 Task: Create List Market Research in Board Knowledge Base Software to Workspace External Affairs. Create List Competitive Analysis in Board Customer Churn Analysis to Workspace External Affairs. Create List Industry Analysis in Board Sales Team Training and Development to Workspace External Affairs
Action: Mouse moved to (714, 256)
Screenshot: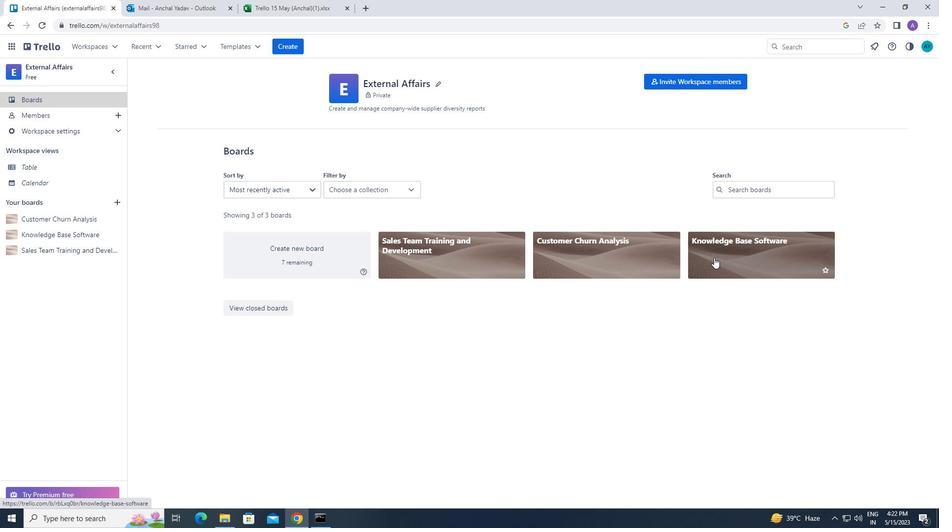 
Action: Mouse pressed left at (714, 256)
Screenshot: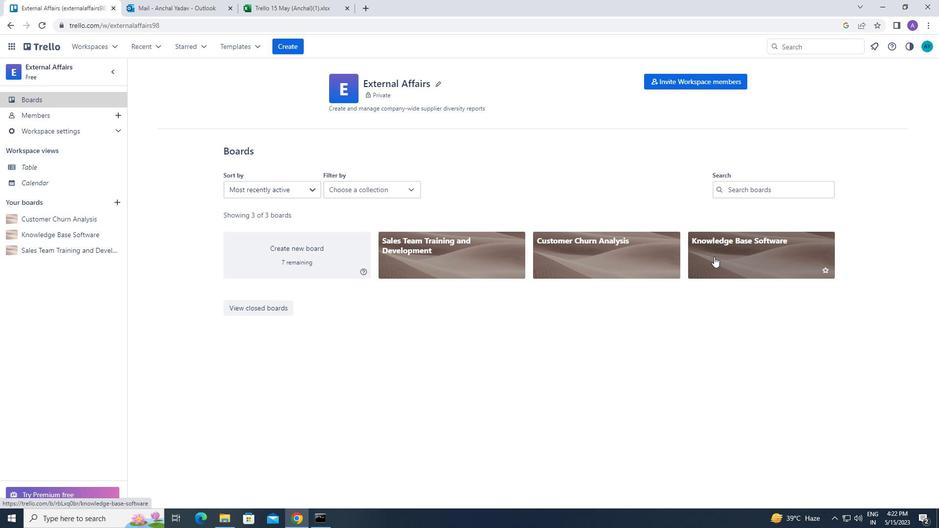 
Action: Mouse moved to (163, 100)
Screenshot: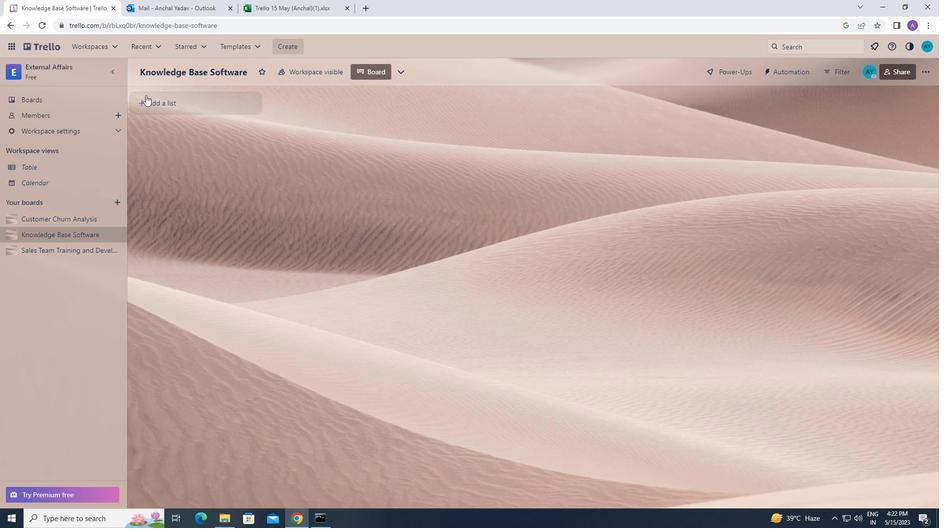
Action: Mouse pressed left at (163, 100)
Screenshot: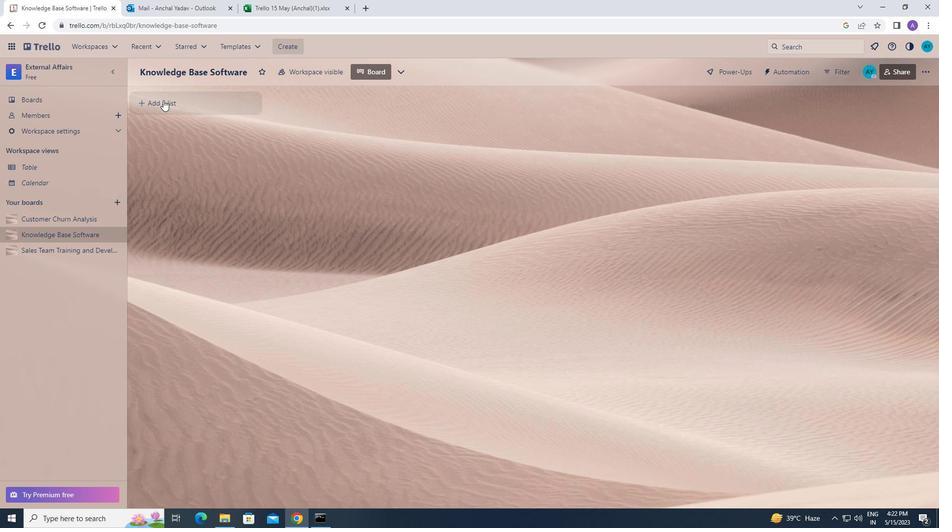 
Action: Mouse moved to (176, 103)
Screenshot: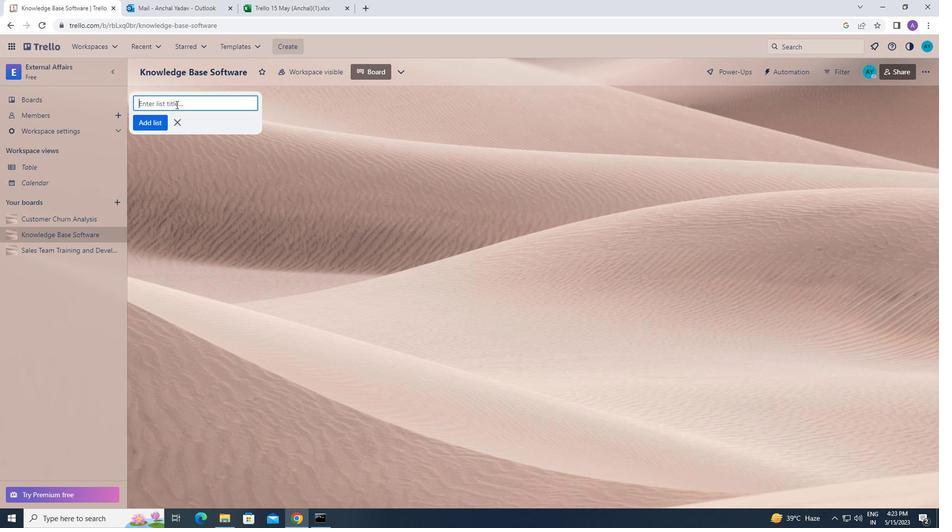 
Action: Mouse pressed left at (176, 103)
Screenshot: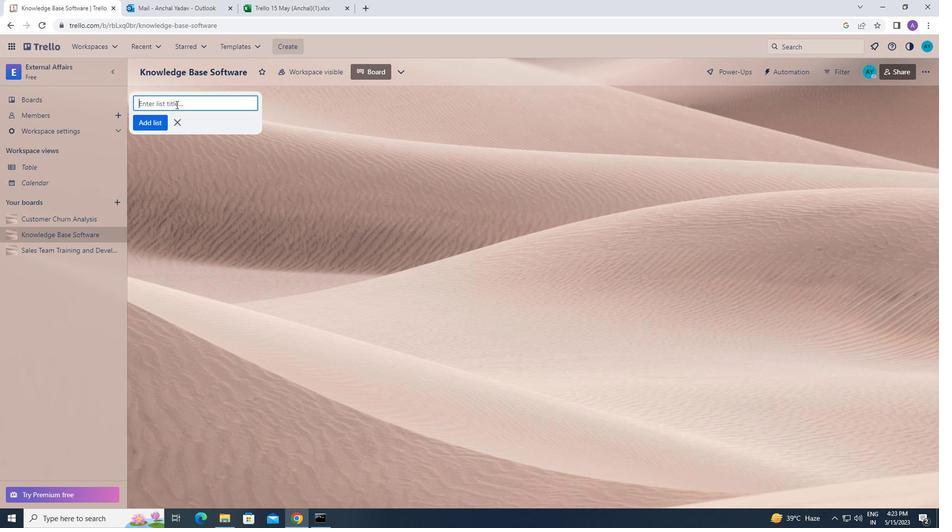 
Action: Key pressed <Key.caps_lock><Key.caps_lock>m<Key.caps_lock>arket<Key.space><Key.caps_lock>r
Screenshot: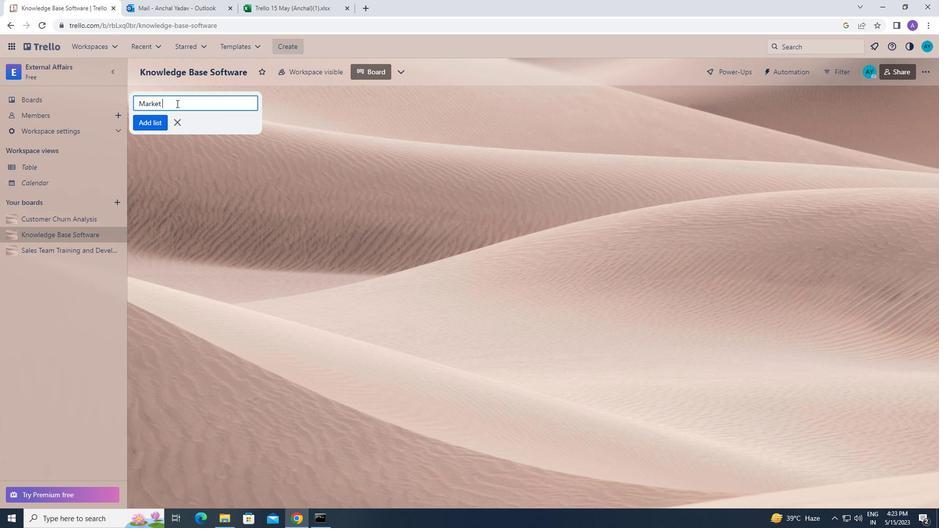 
Action: Mouse moved to (322, 165)
Screenshot: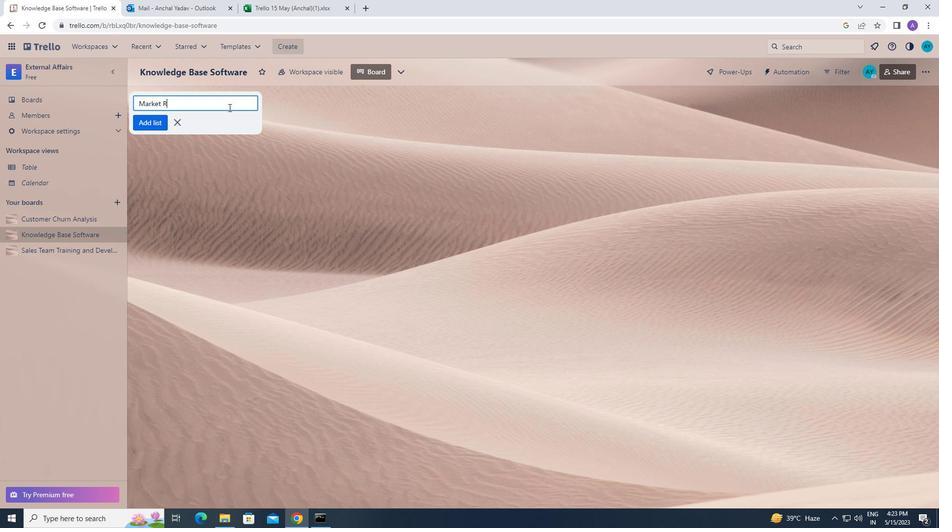 
Action: Key pressed <Key.caps_lock>esearch
Screenshot: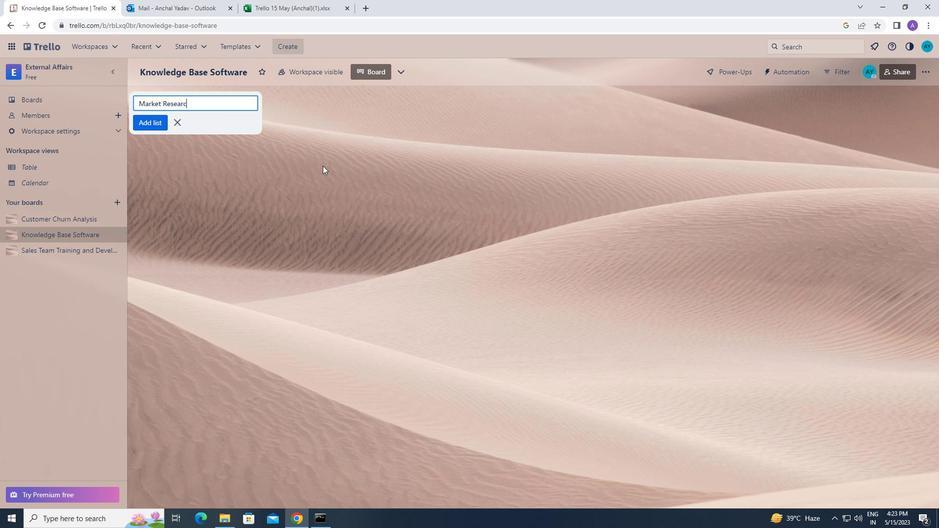 
Action: Mouse moved to (152, 127)
Screenshot: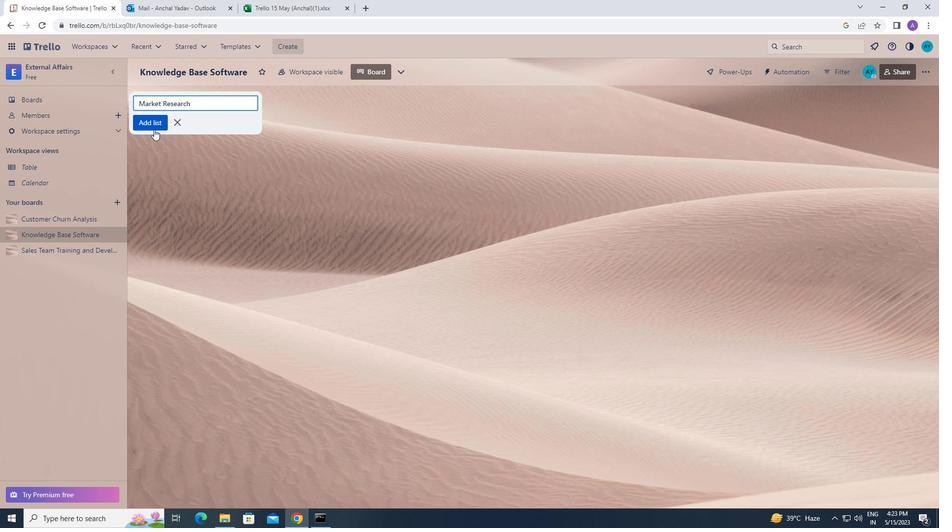 
Action: Mouse pressed left at (152, 127)
Screenshot: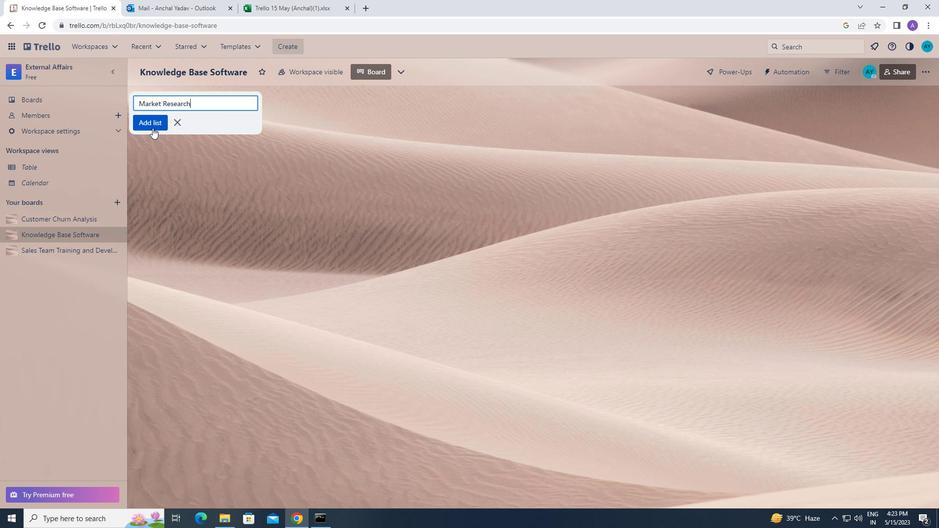 
Action: Mouse moved to (85, 45)
Screenshot: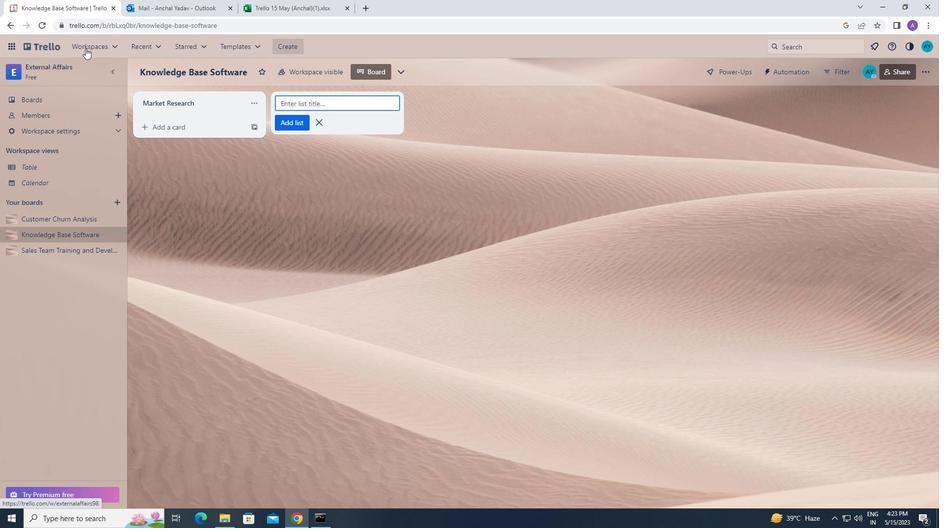 
Action: Mouse pressed left at (85, 45)
Screenshot: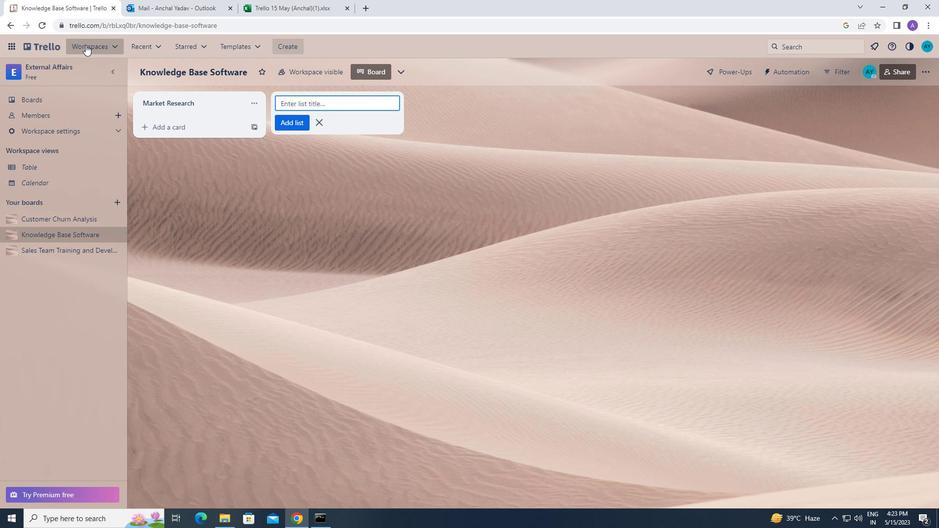 
Action: Mouse moved to (140, 316)
Screenshot: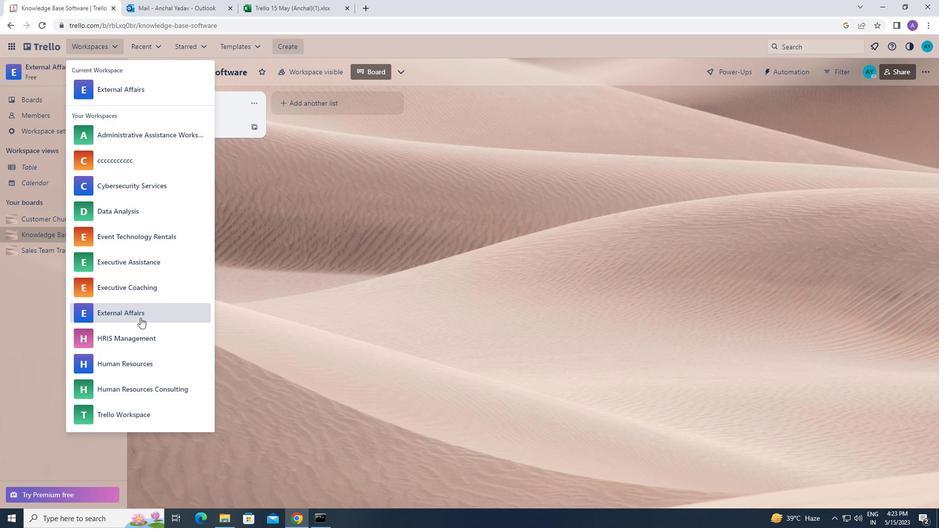
Action: Mouse pressed left at (140, 316)
Screenshot: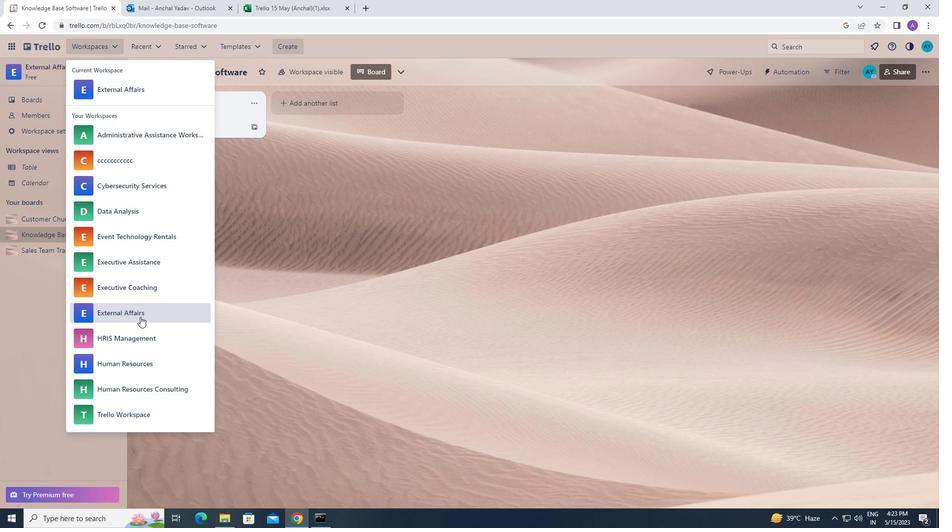
Action: Mouse moved to (577, 251)
Screenshot: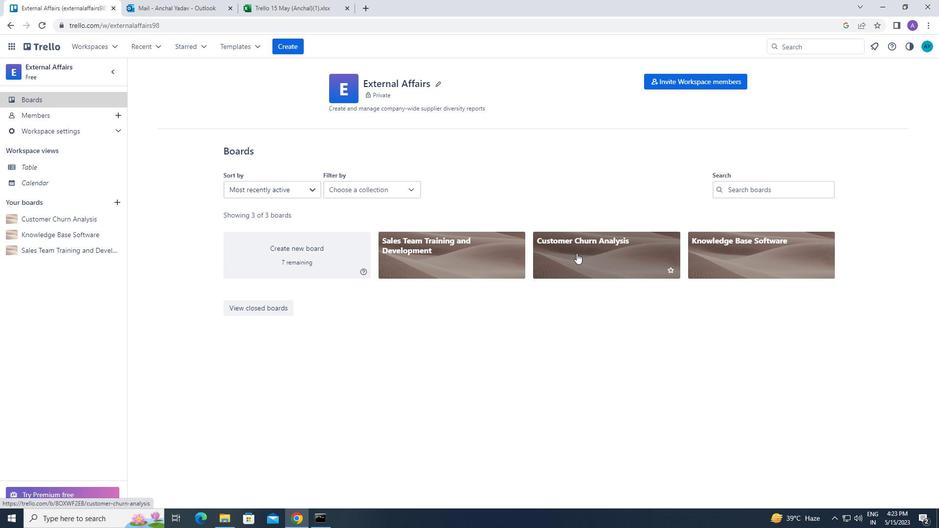 
Action: Mouse pressed left at (577, 251)
Screenshot: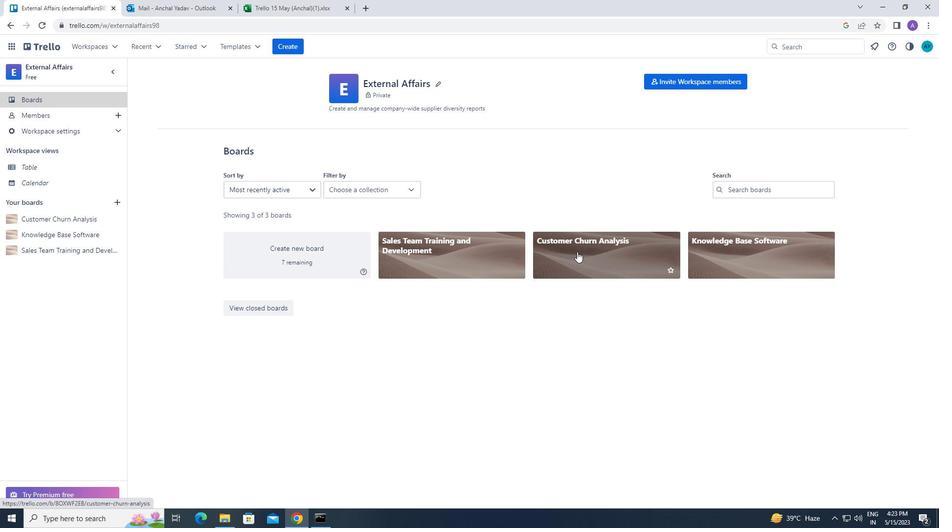
Action: Mouse moved to (181, 98)
Screenshot: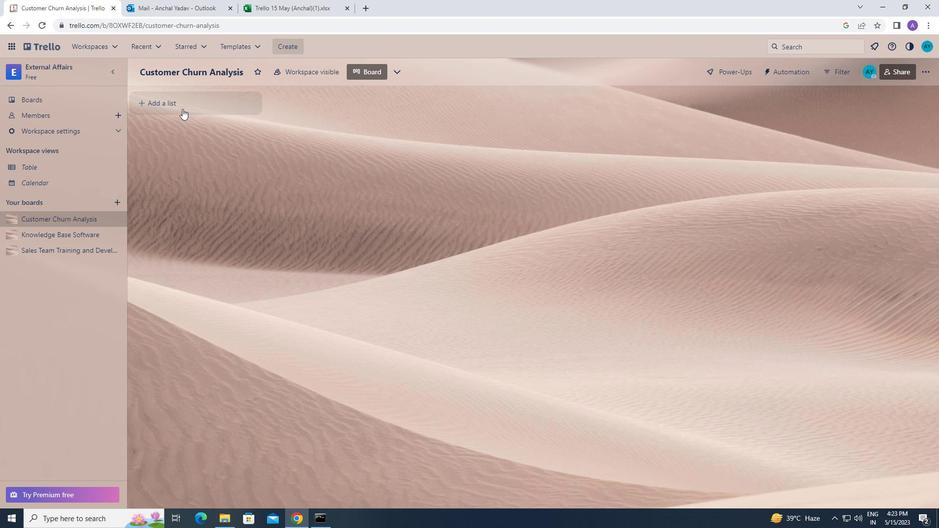 
Action: Mouse pressed left at (181, 98)
Screenshot: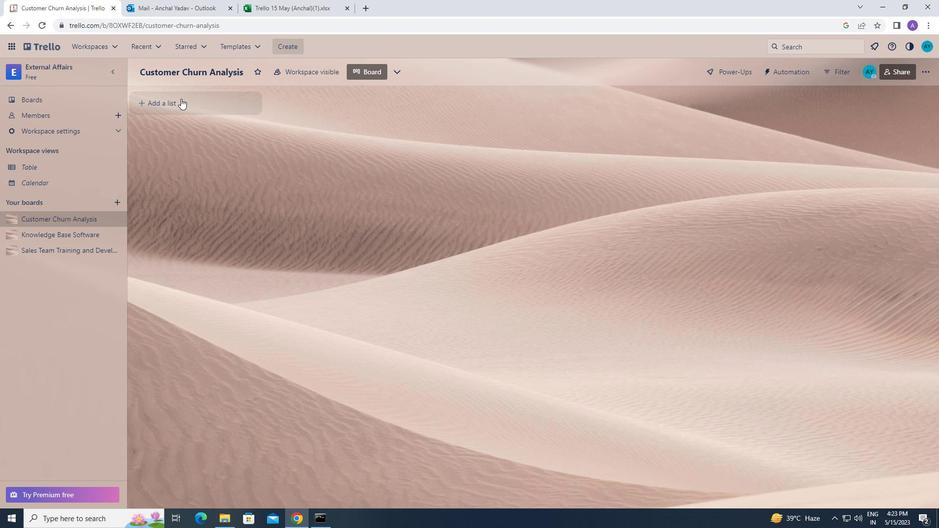 
Action: Mouse moved to (174, 105)
Screenshot: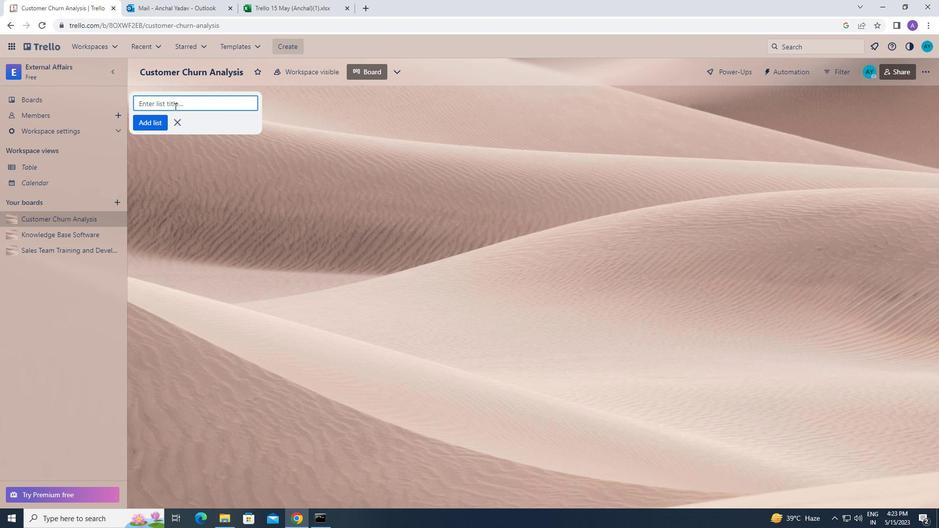 
Action: Mouse pressed left at (174, 105)
Screenshot: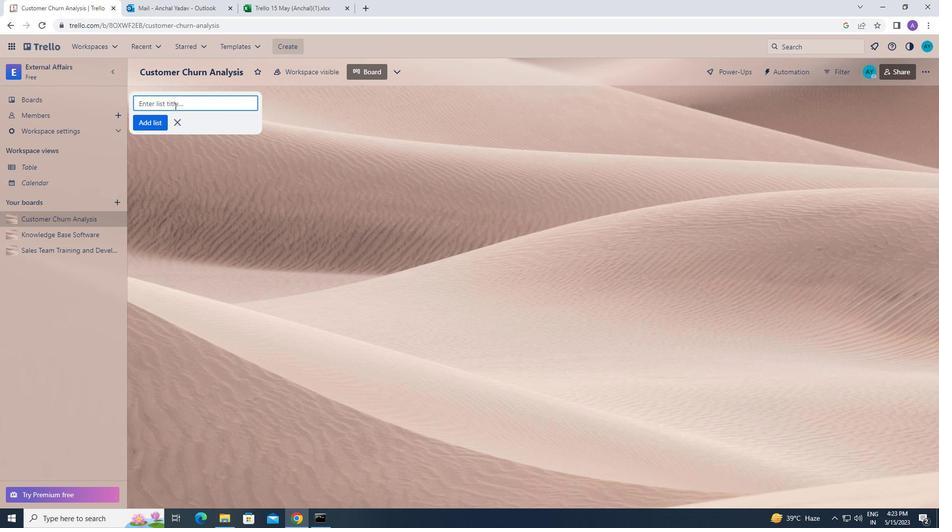 
Action: Key pressed <Key.caps_lock>c<Key.caps_lock>ompet
Screenshot: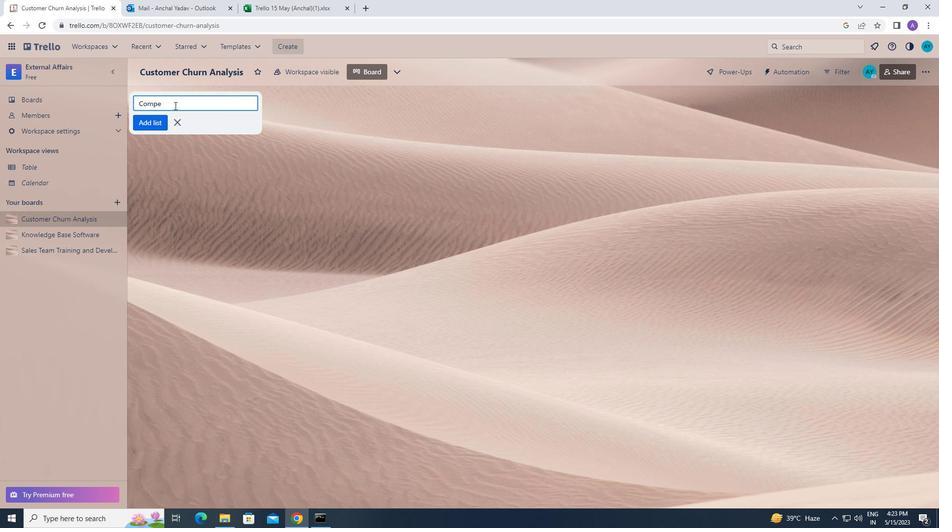 
Action: Mouse moved to (330, 105)
Screenshot: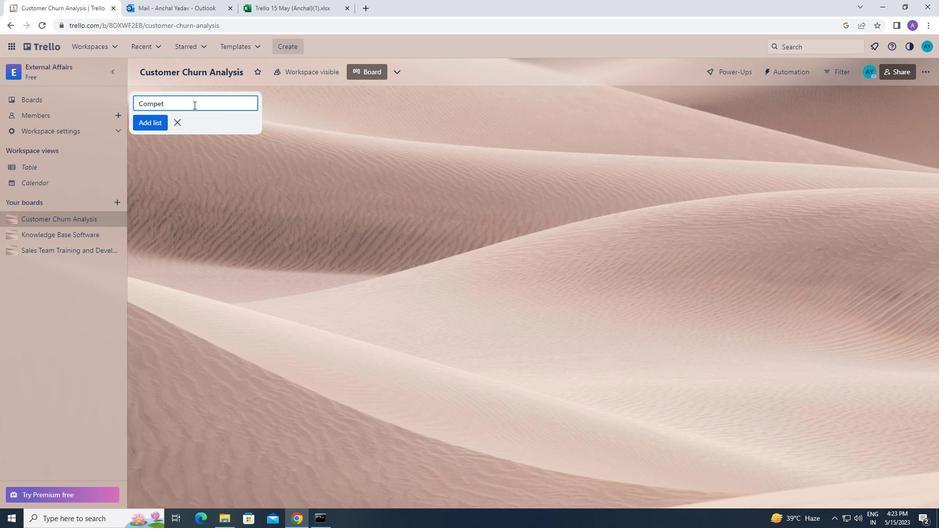 
Action: Key pressed itive<Key.space><Key.caps_lock>a<Key.caps_lock>nalysis<Key.enter>
Screenshot: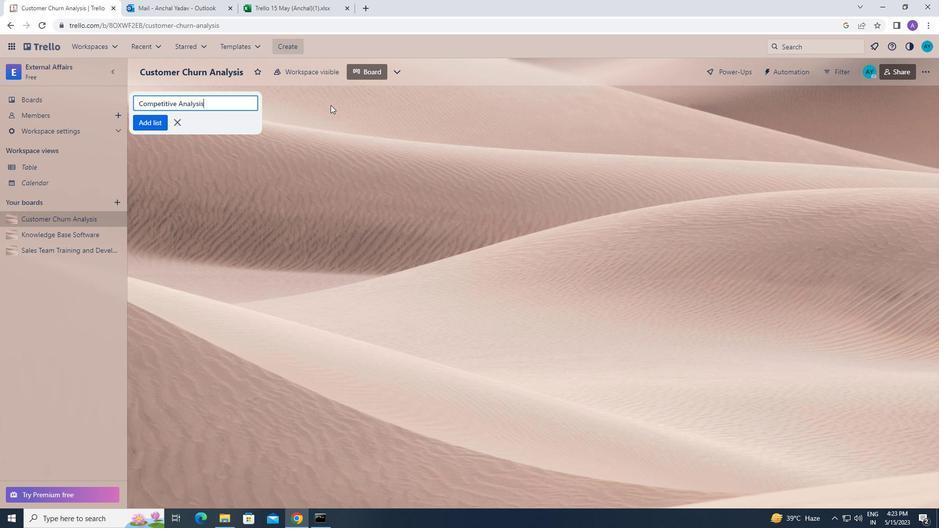 
Action: Mouse moved to (102, 45)
Screenshot: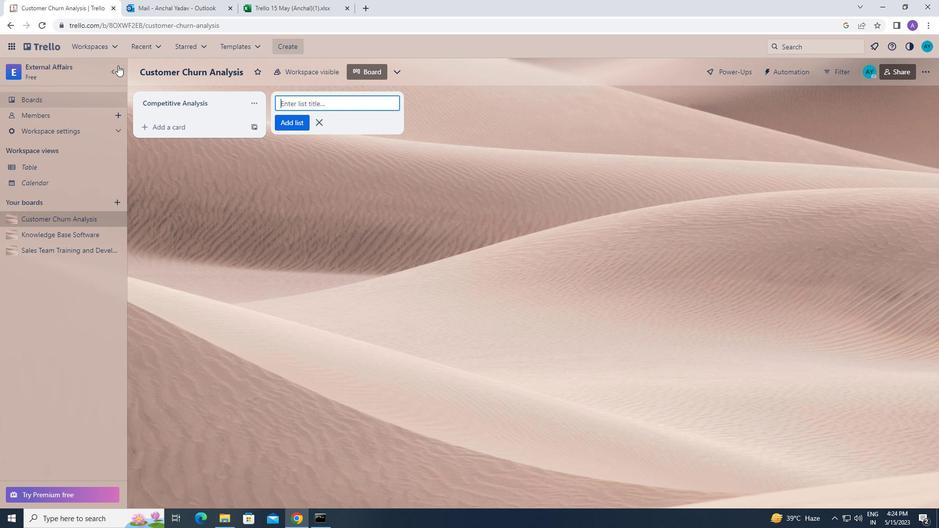 
Action: Mouse pressed left at (102, 45)
Screenshot: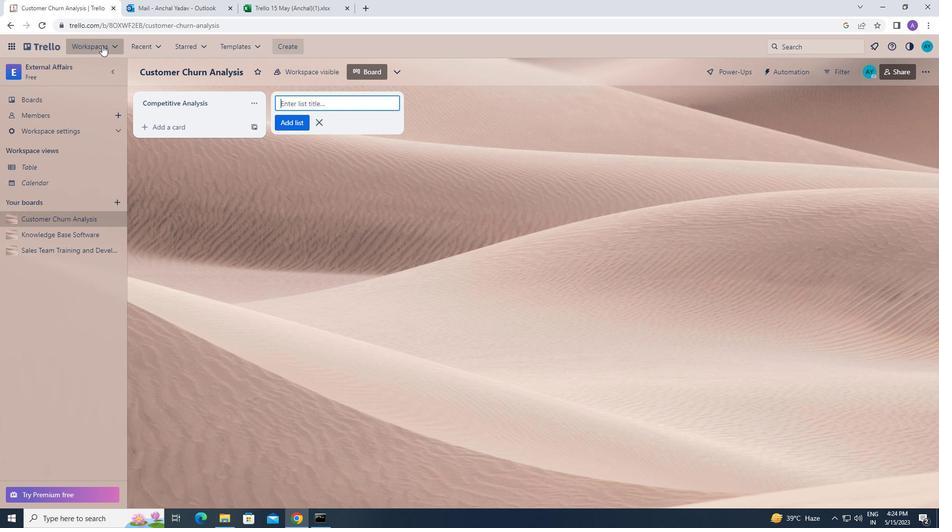 
Action: Mouse moved to (127, 306)
Screenshot: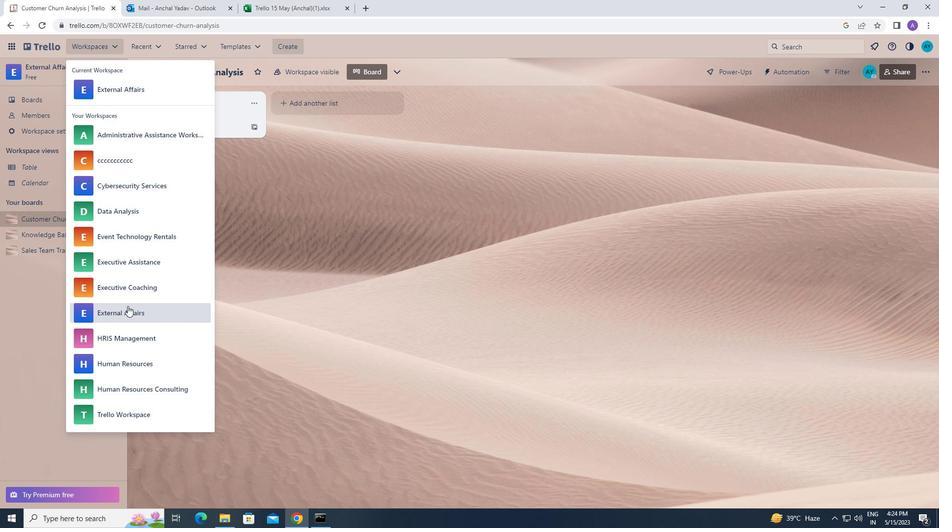 
Action: Mouse pressed left at (127, 306)
Screenshot: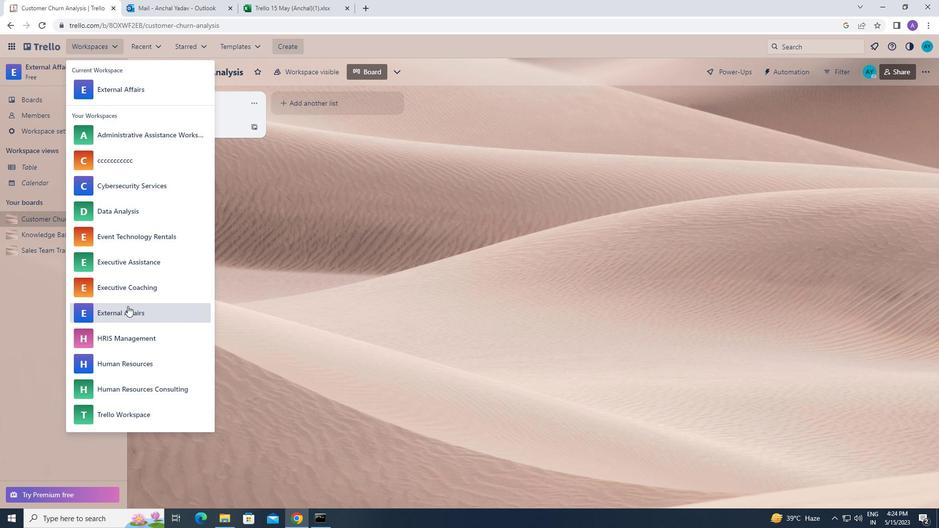 
Action: Mouse moved to (423, 256)
Screenshot: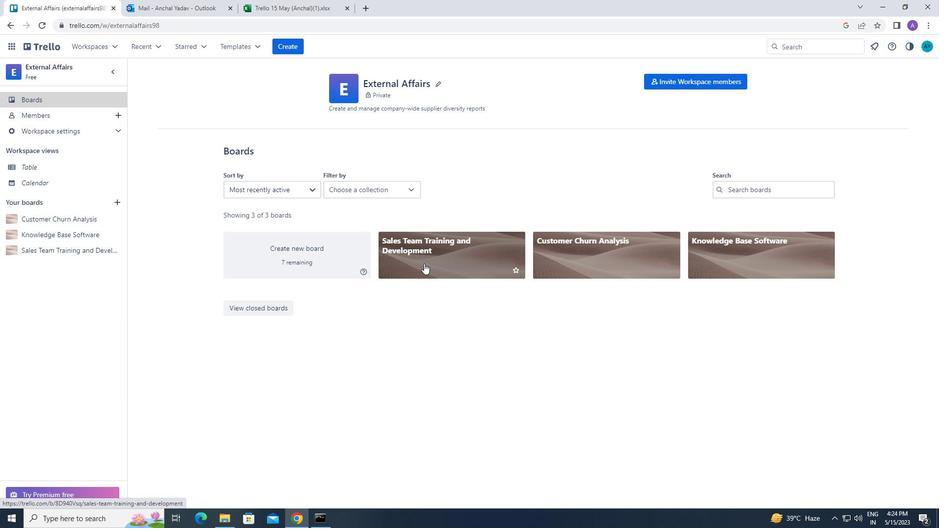 
Action: Mouse pressed left at (423, 256)
Screenshot: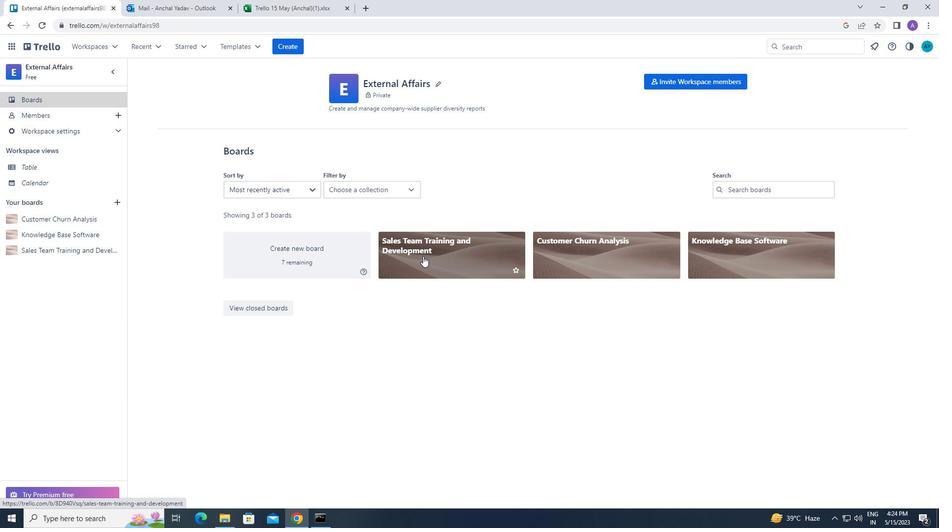 
Action: Mouse moved to (162, 101)
Screenshot: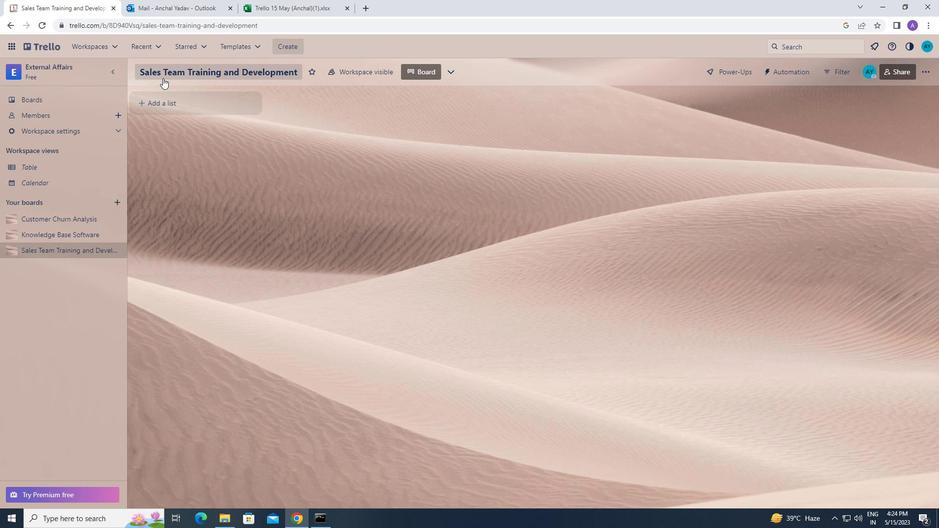 
Action: Mouse pressed left at (162, 101)
Screenshot: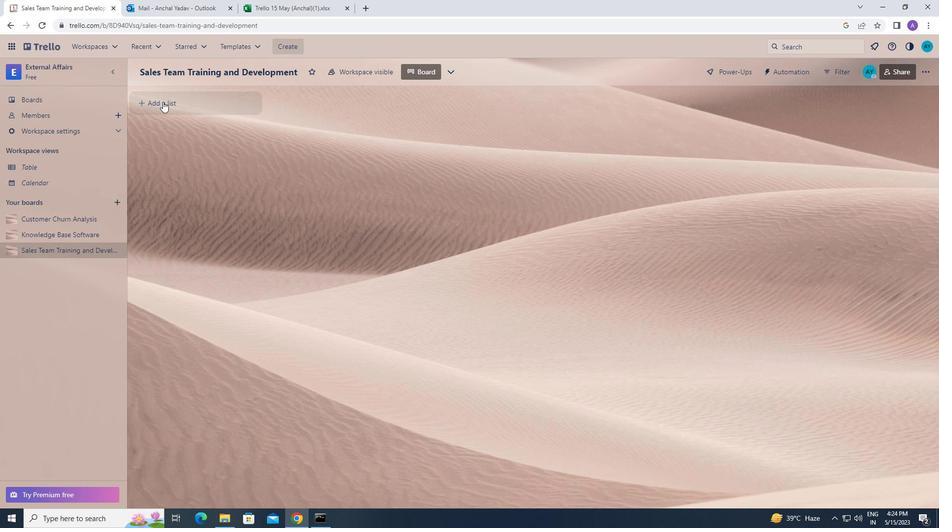 
Action: Mouse moved to (167, 102)
Screenshot: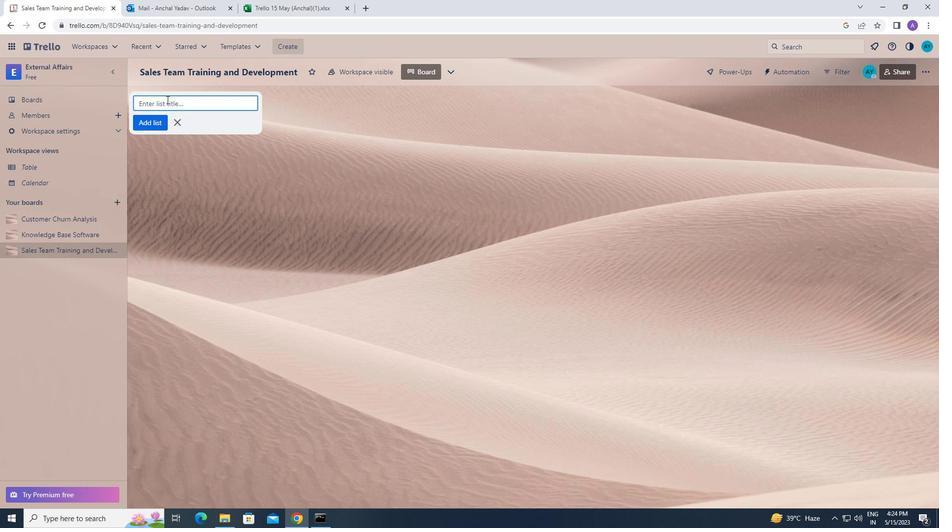 
Action: Mouse pressed left at (167, 102)
Screenshot: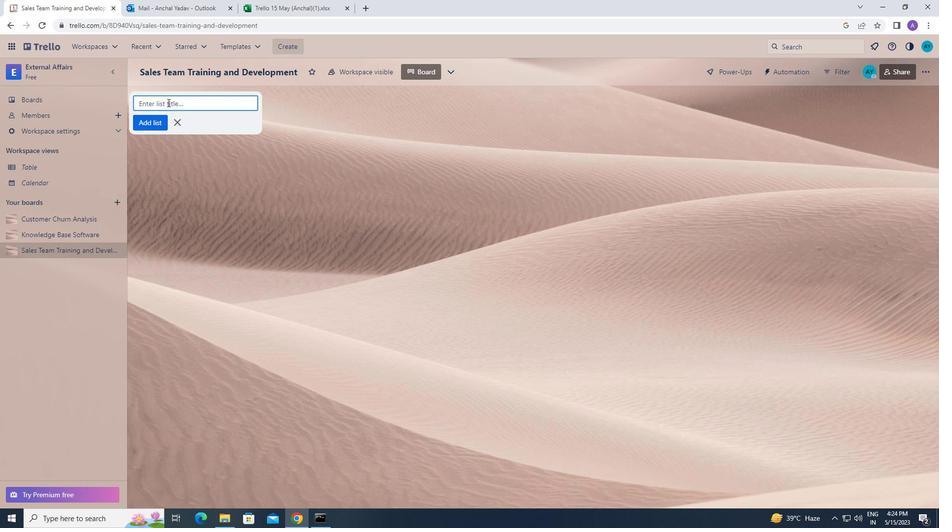 
Action: Key pressed <Key.caps_lock>i<Key.caps_lock>ndus
Screenshot: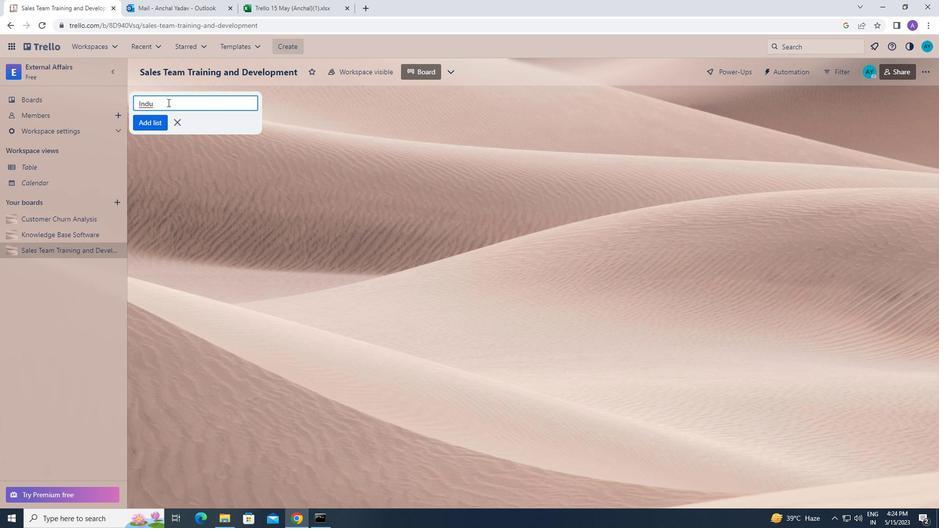 
Action: Mouse moved to (321, 0)
Screenshot: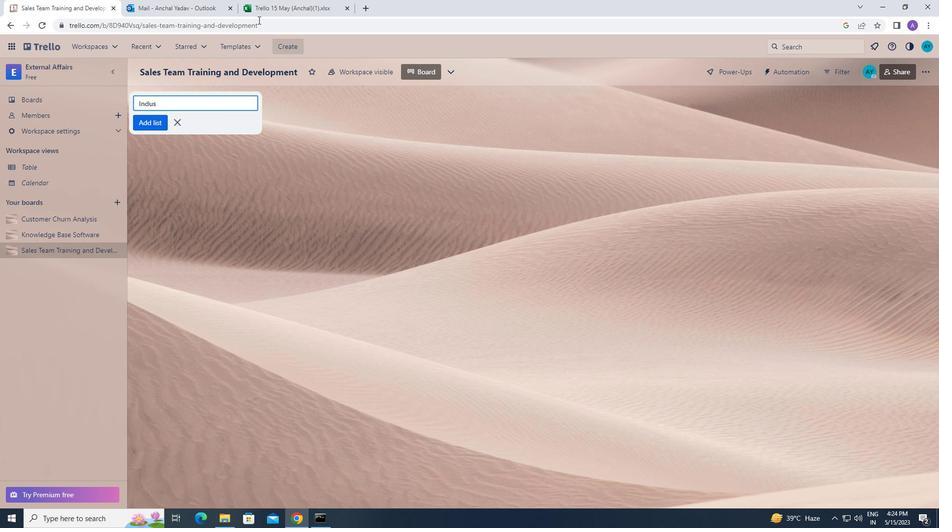 
Action: Key pressed try<Key.space><Key.caps_lock>a<Key.caps_lock>nalysis
Screenshot: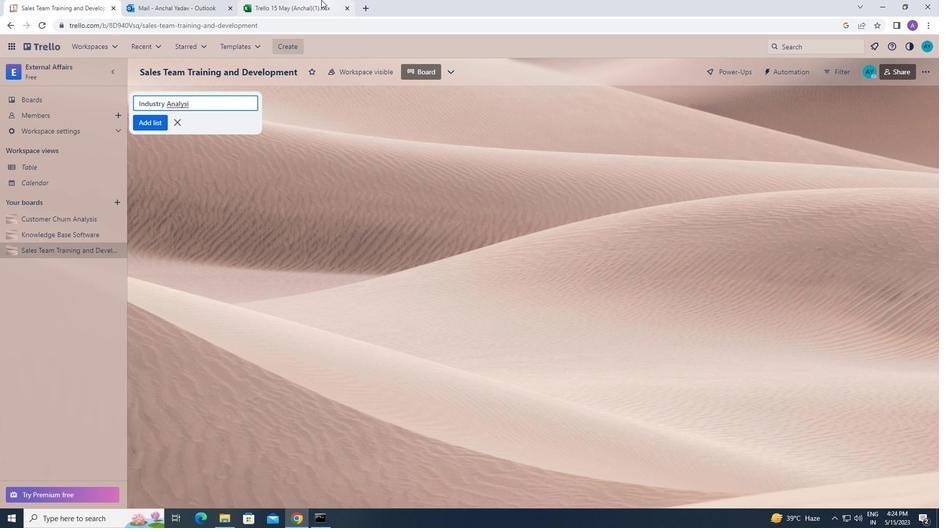 
Action: Mouse moved to (321, 1)
Screenshot: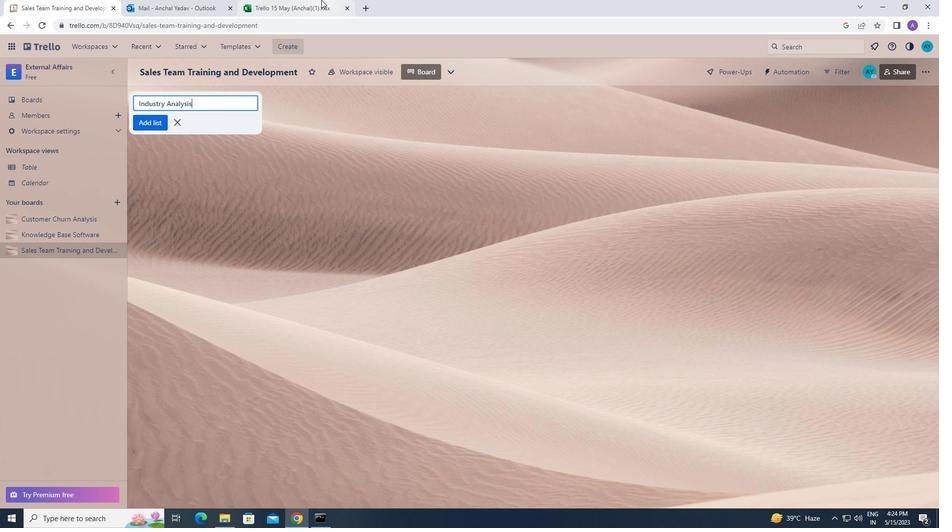 
Action: Key pressed <Key.enter>
Screenshot: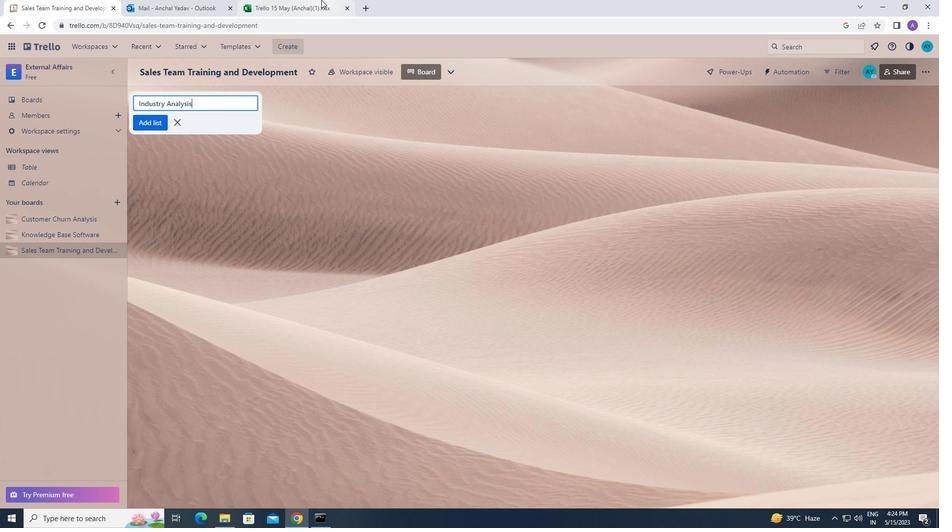 
Action: Mouse moved to (363, 192)
Screenshot: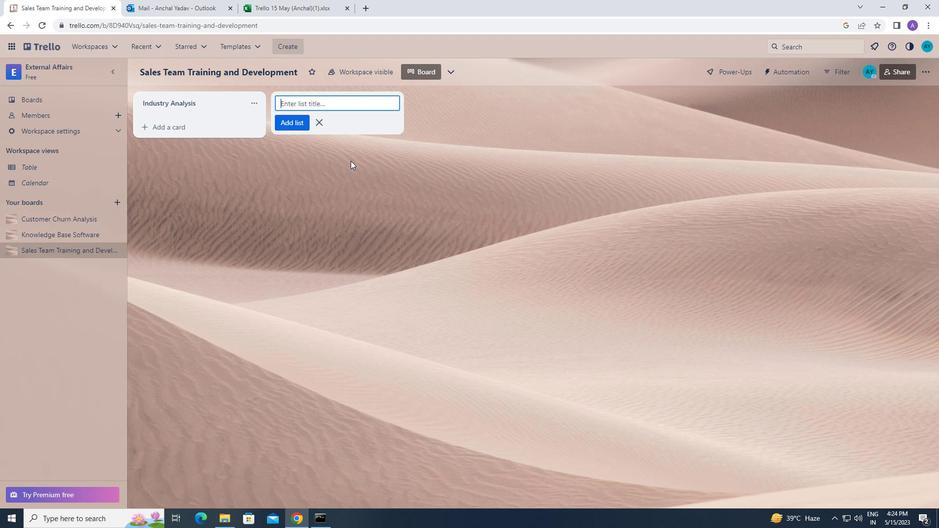 
